 Task: Check the data of single-family homes with price drops in the last 3 years.
Action: Mouse moved to (614, 265)
Screenshot: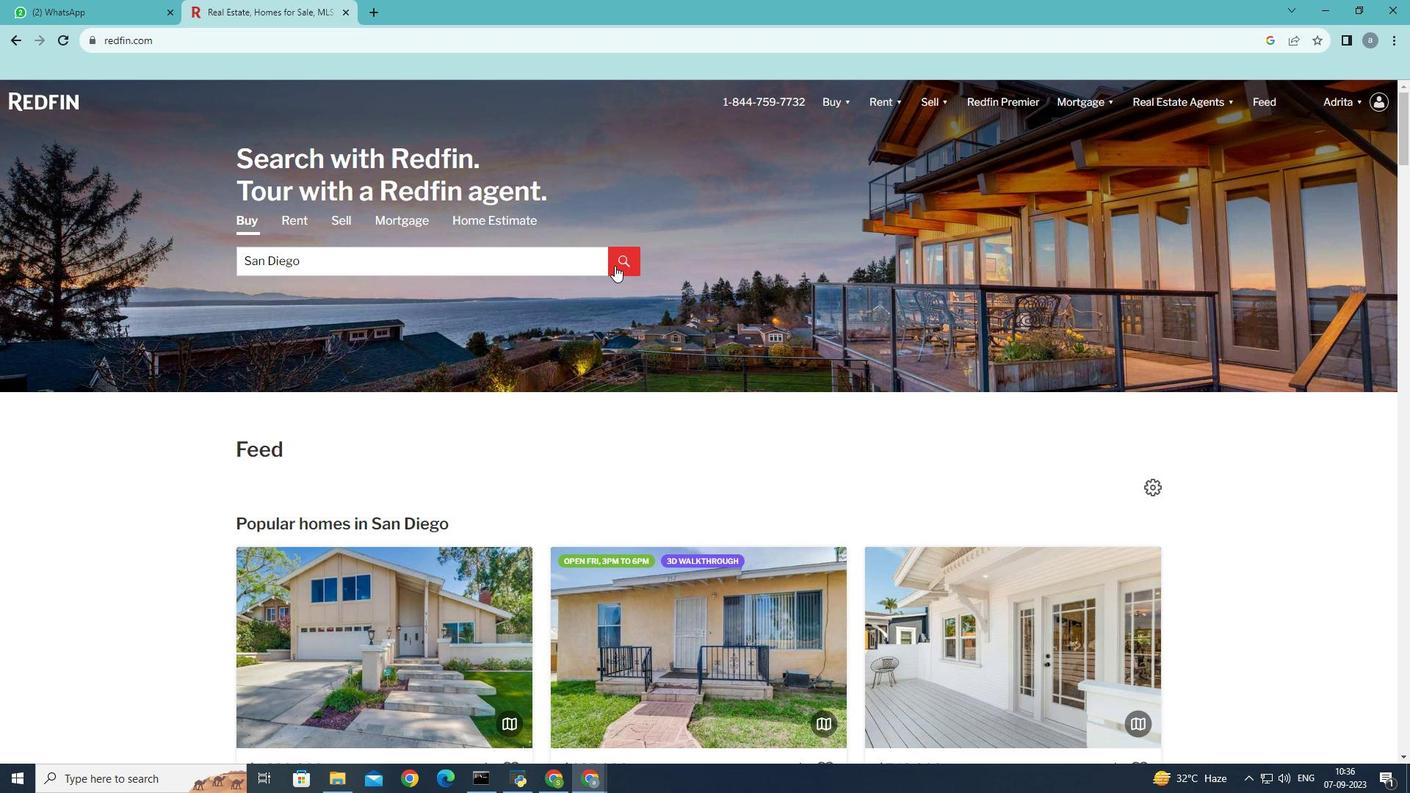 
Action: Mouse pressed left at (614, 265)
Screenshot: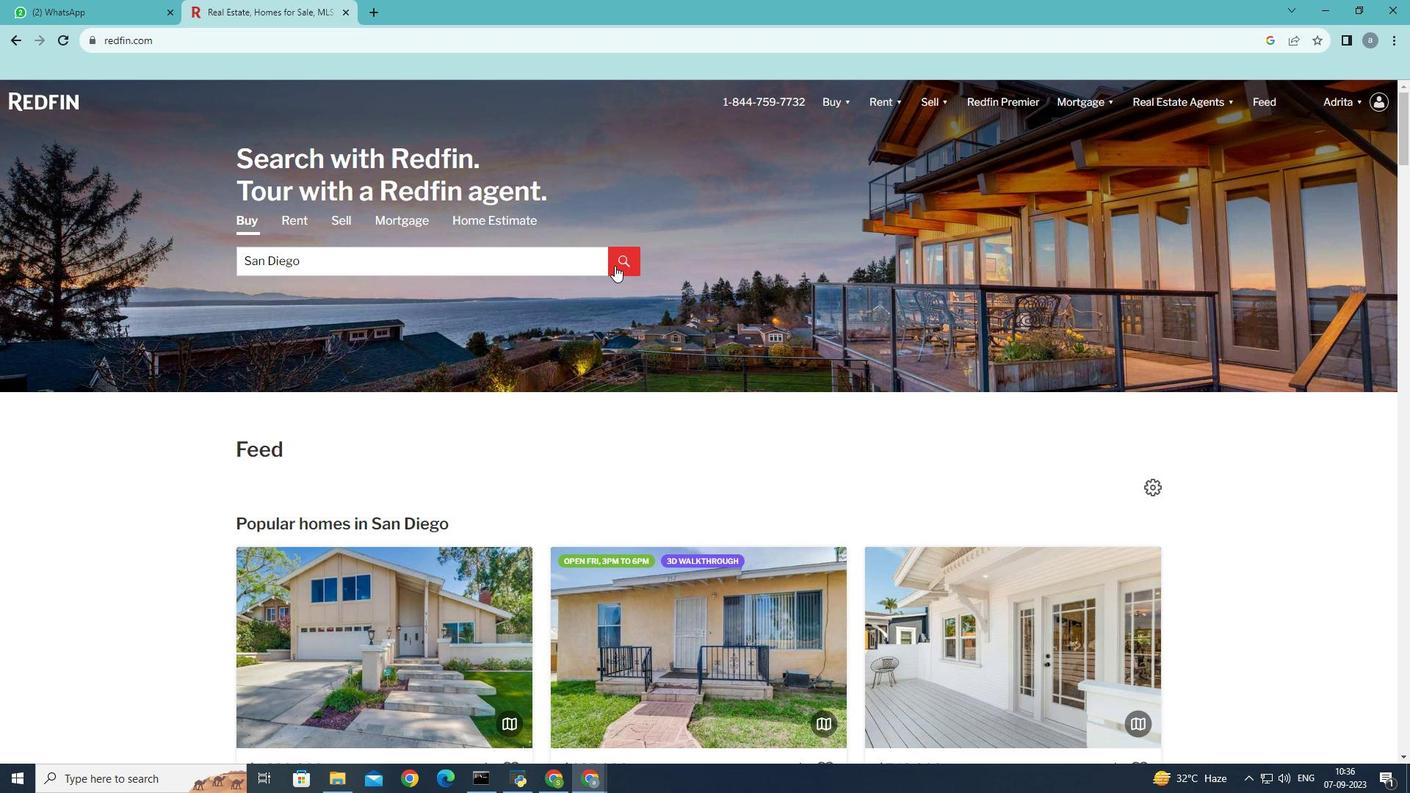 
Action: Mouse moved to (1281, 153)
Screenshot: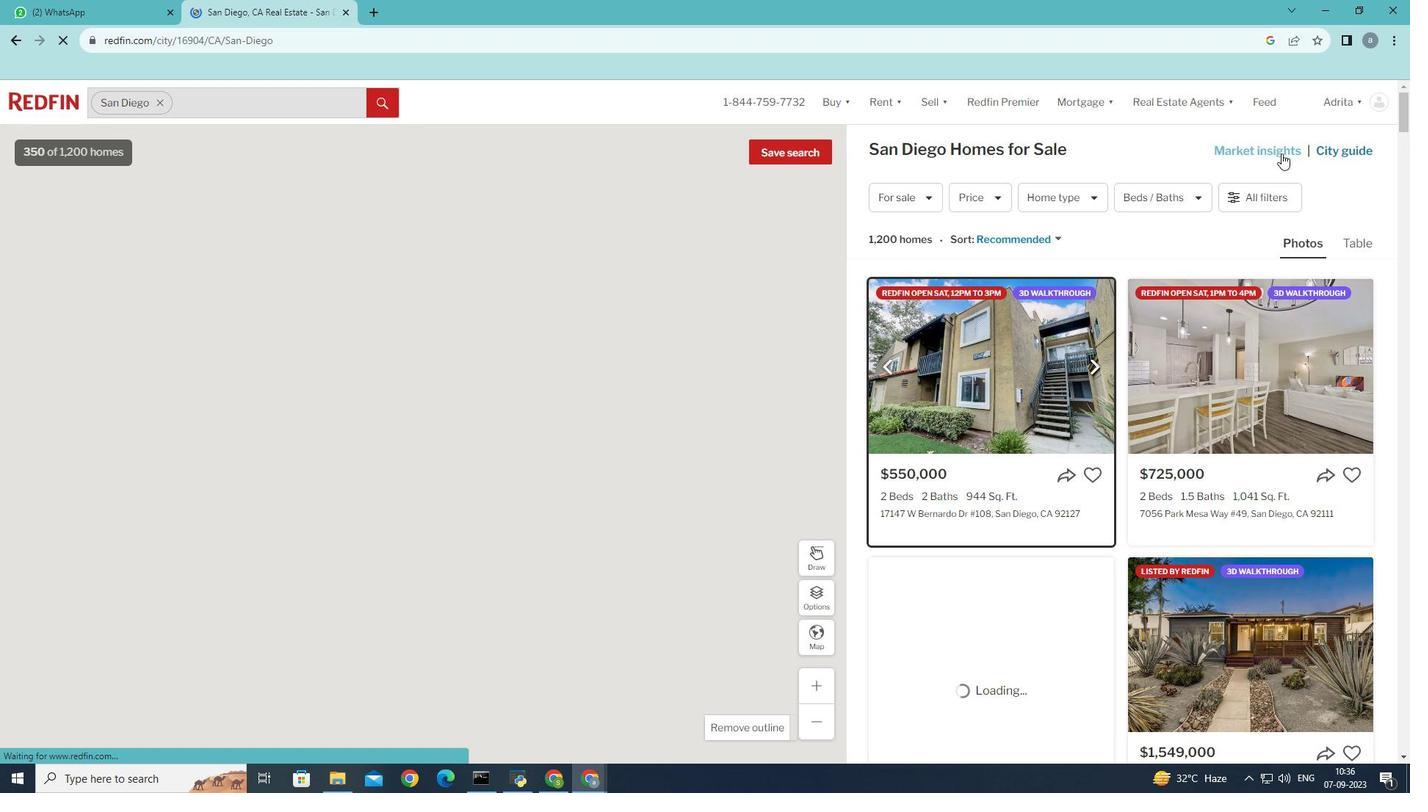 
Action: Mouse pressed left at (1281, 153)
Screenshot: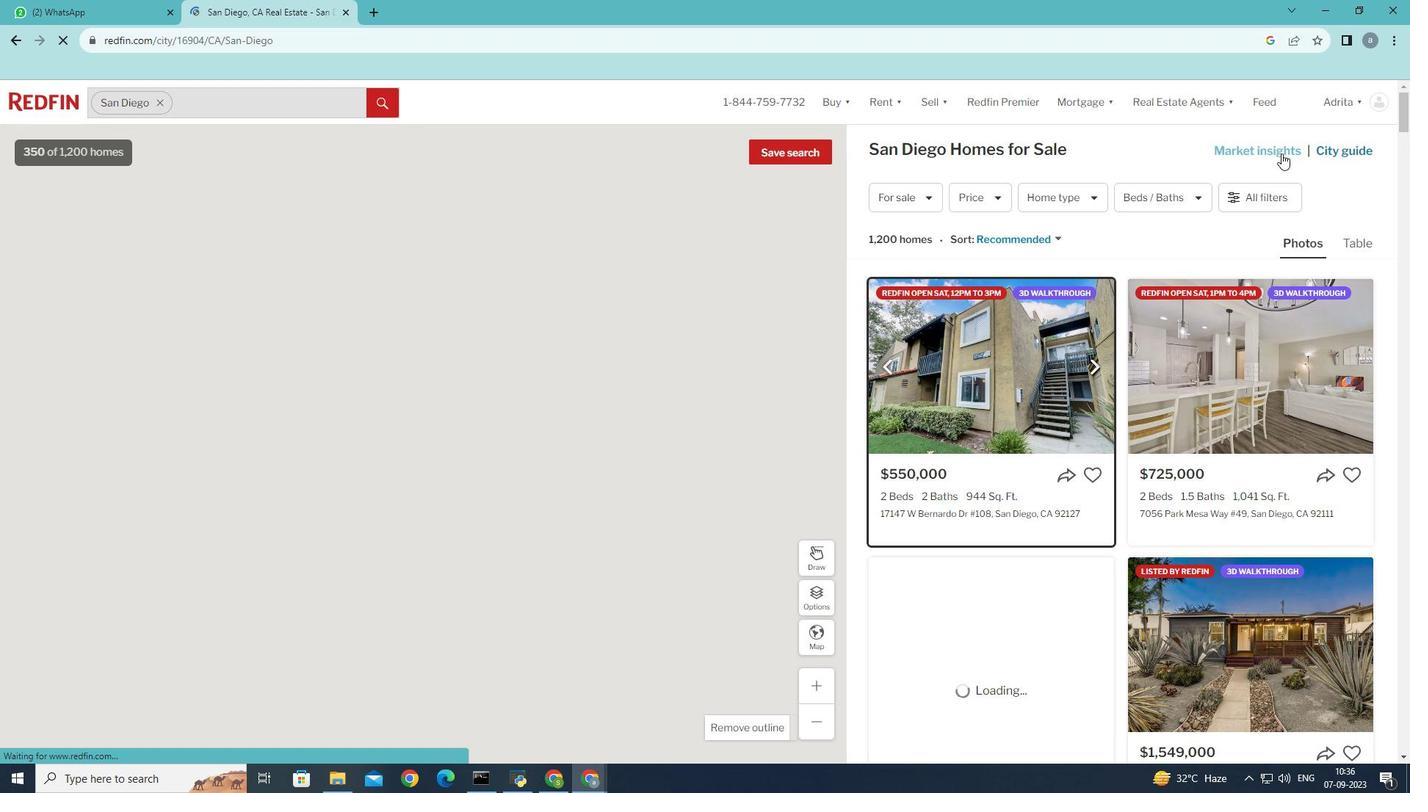 
Action: Mouse moved to (326, 267)
Screenshot: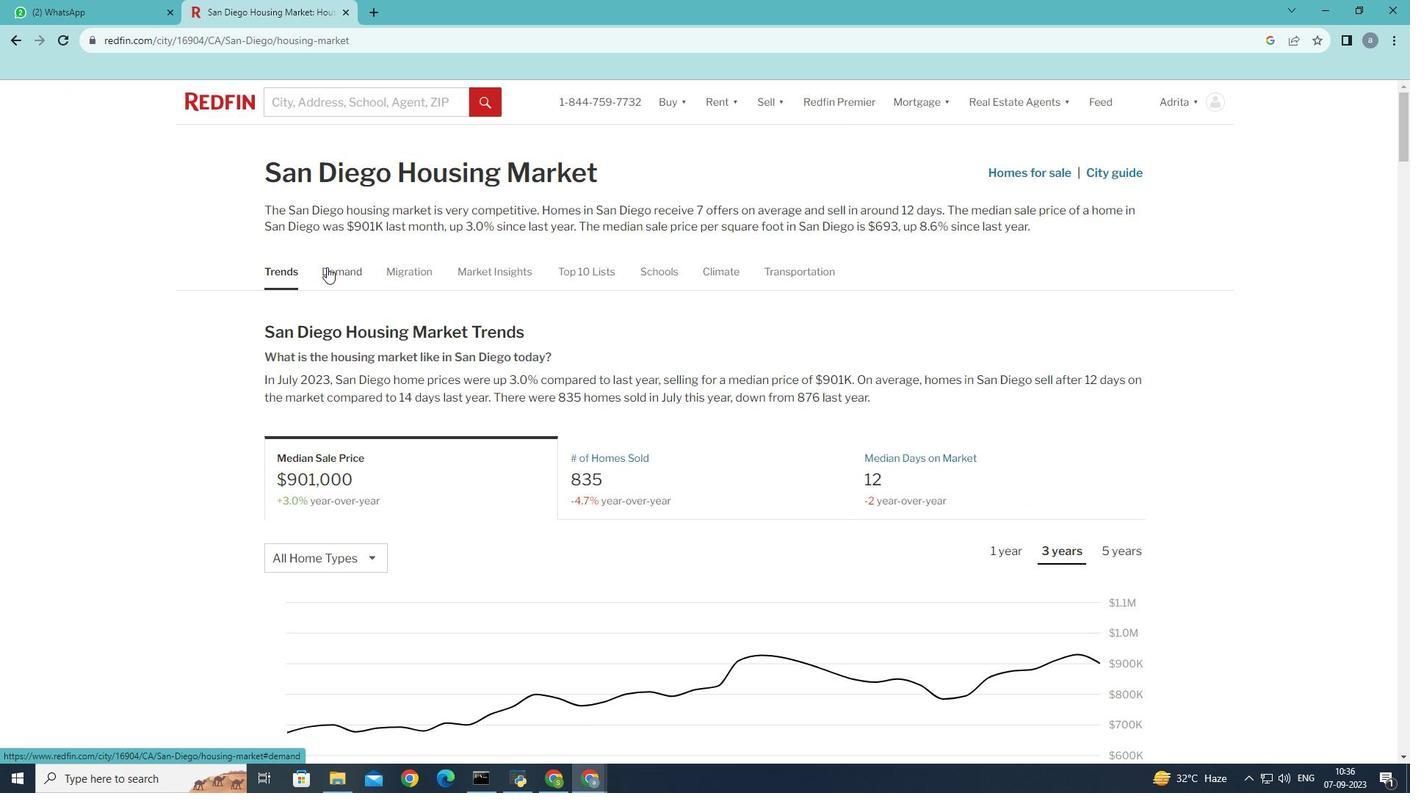 
Action: Mouse pressed left at (326, 267)
Screenshot: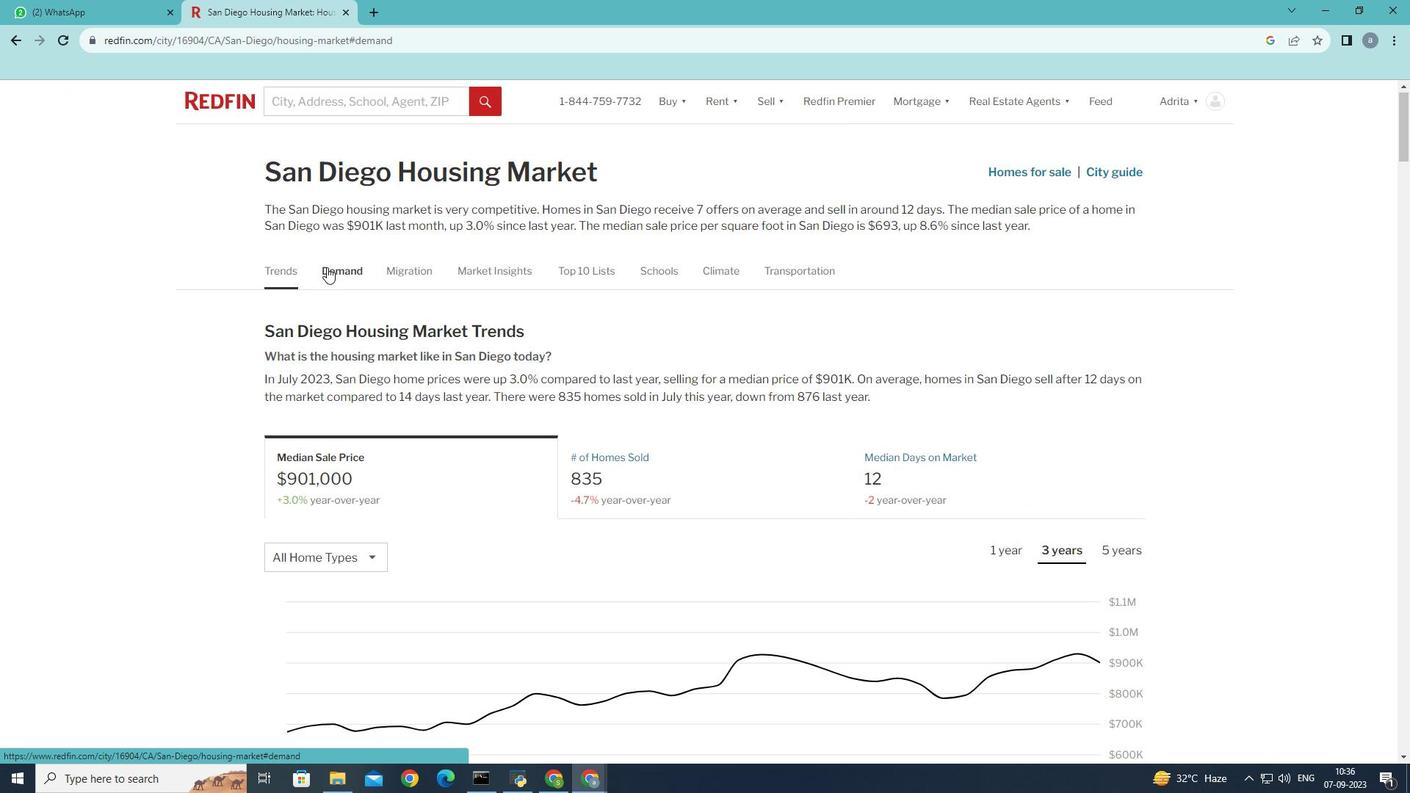 
Action: Mouse moved to (912, 348)
Screenshot: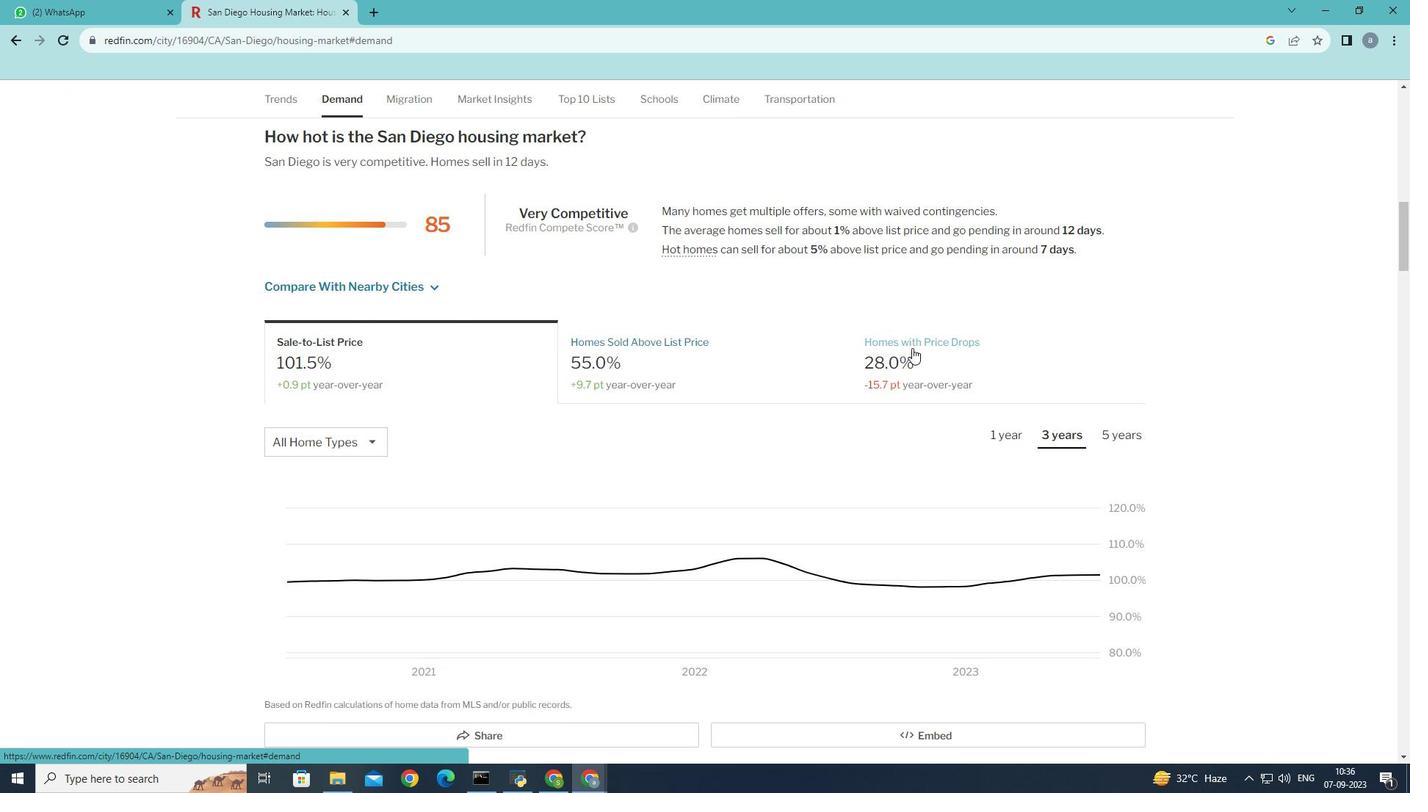 
Action: Mouse pressed left at (912, 348)
Screenshot: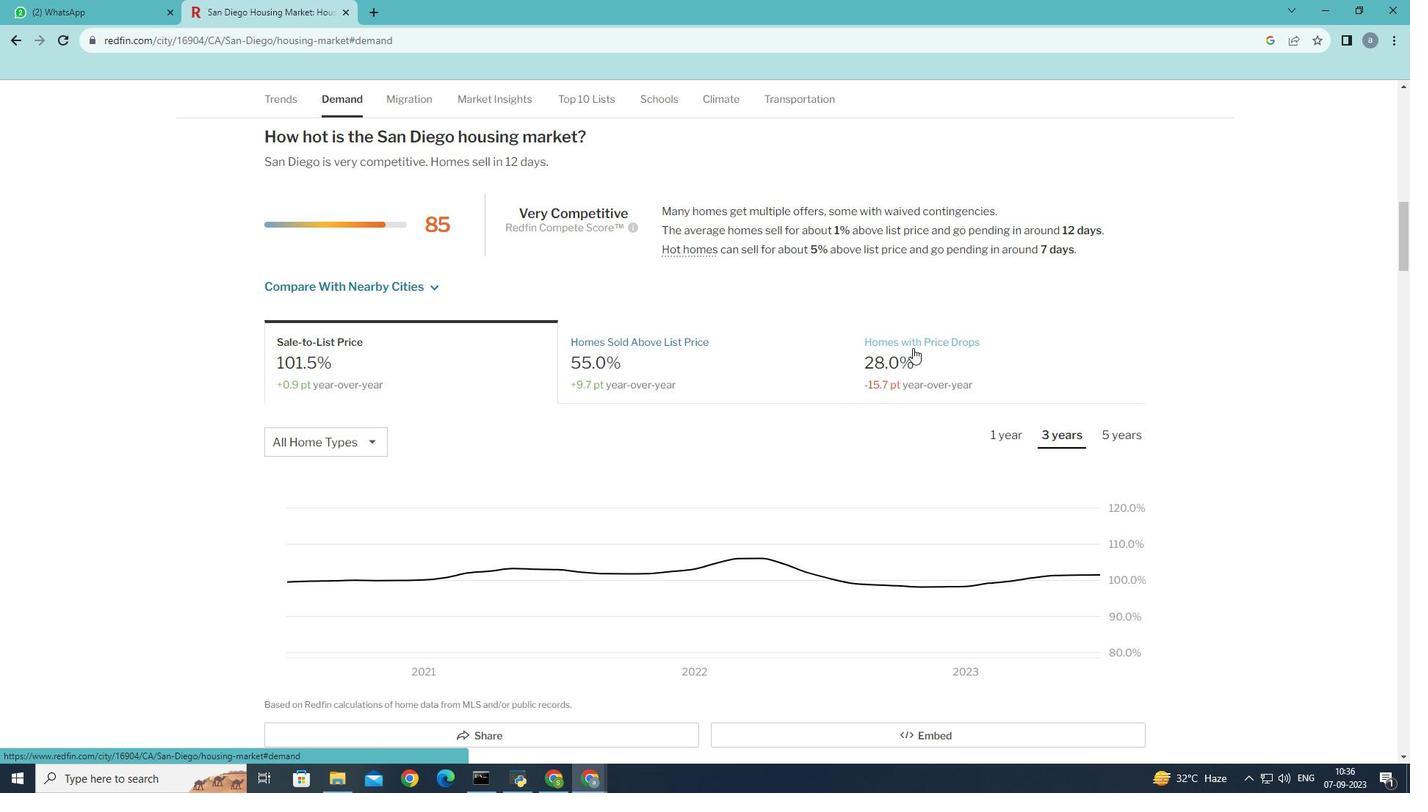 
Action: Mouse moved to (368, 440)
Screenshot: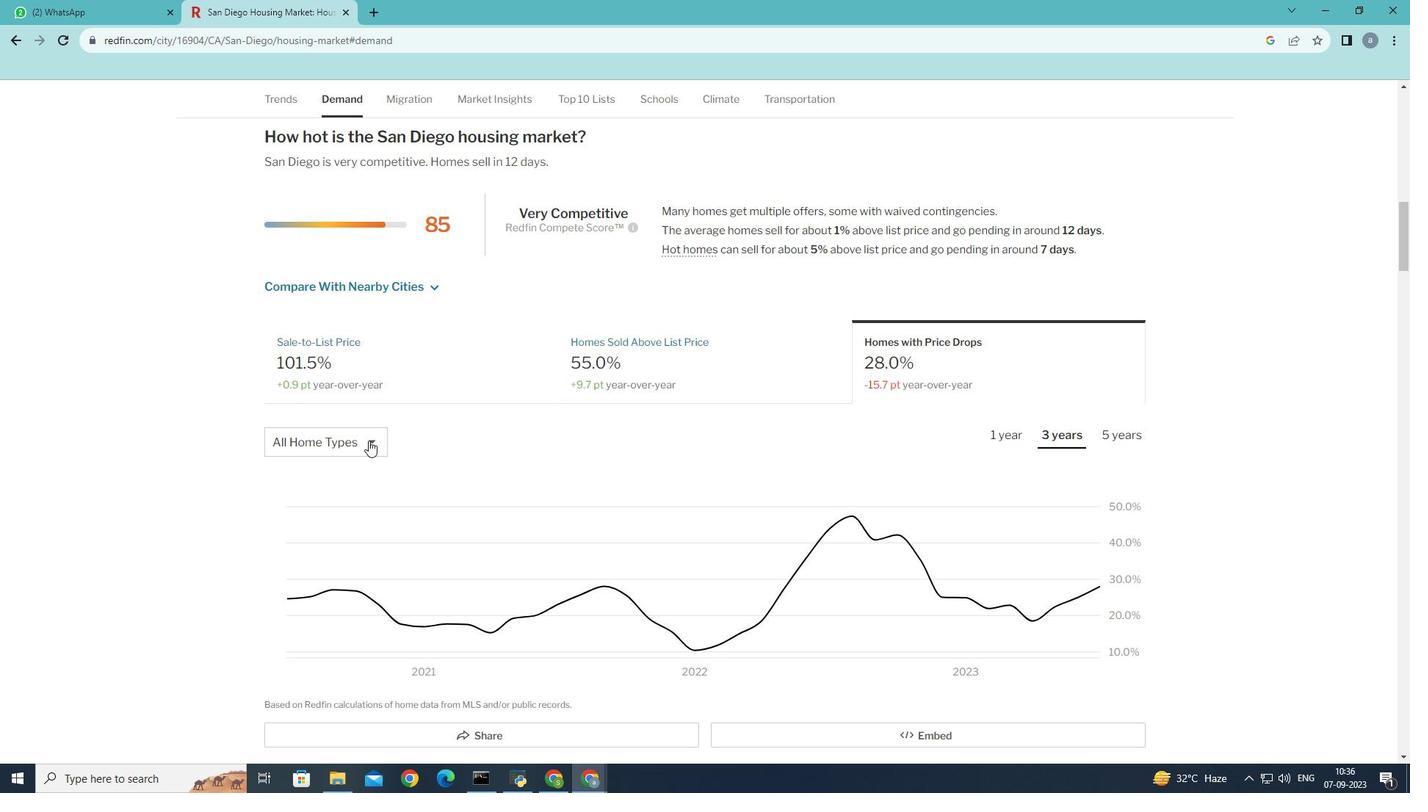 
Action: Mouse pressed left at (368, 440)
Screenshot: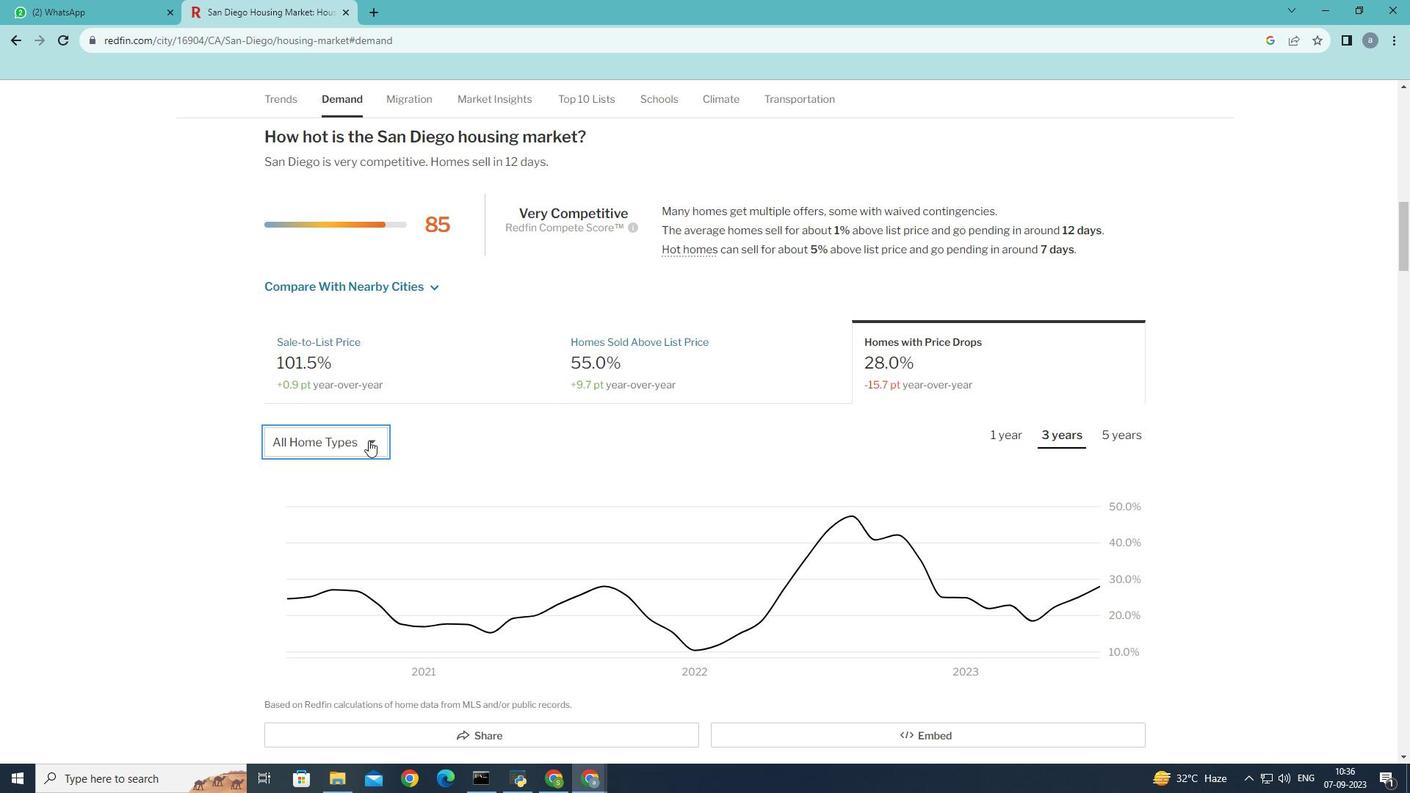 
Action: Mouse moved to (338, 511)
Screenshot: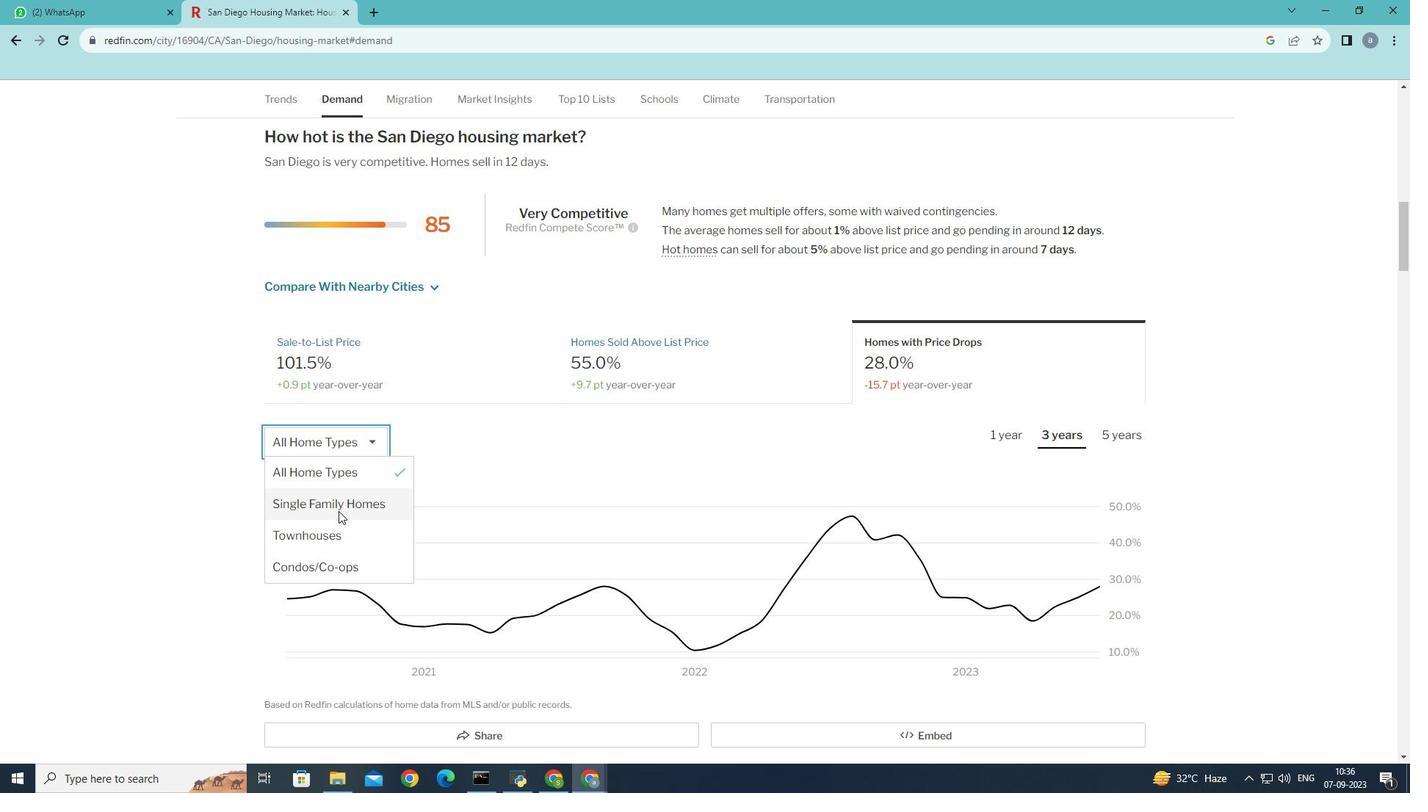 
Action: Mouse pressed left at (338, 511)
Screenshot: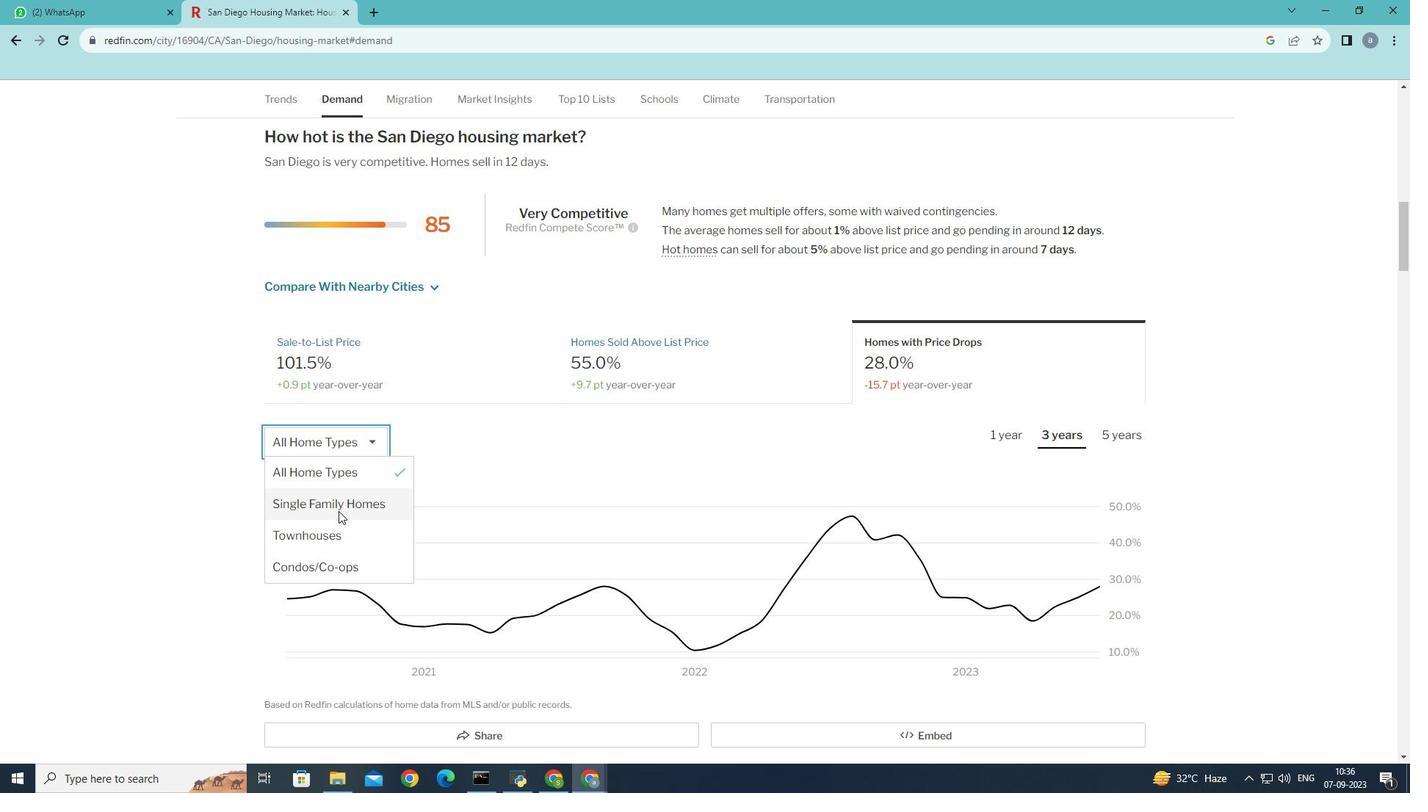 
Action: Mouse moved to (1057, 434)
Screenshot: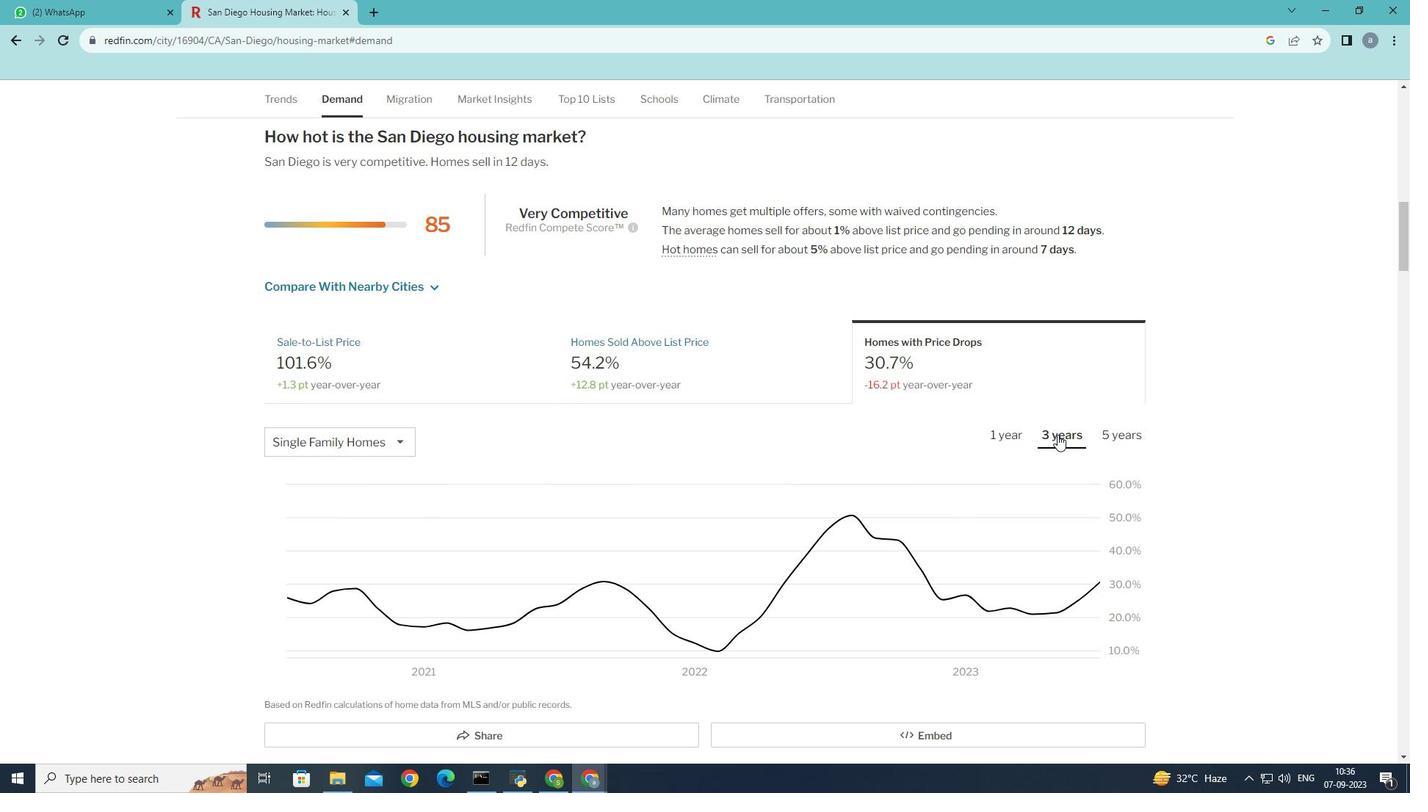 
Action: Mouse pressed left at (1057, 434)
Screenshot: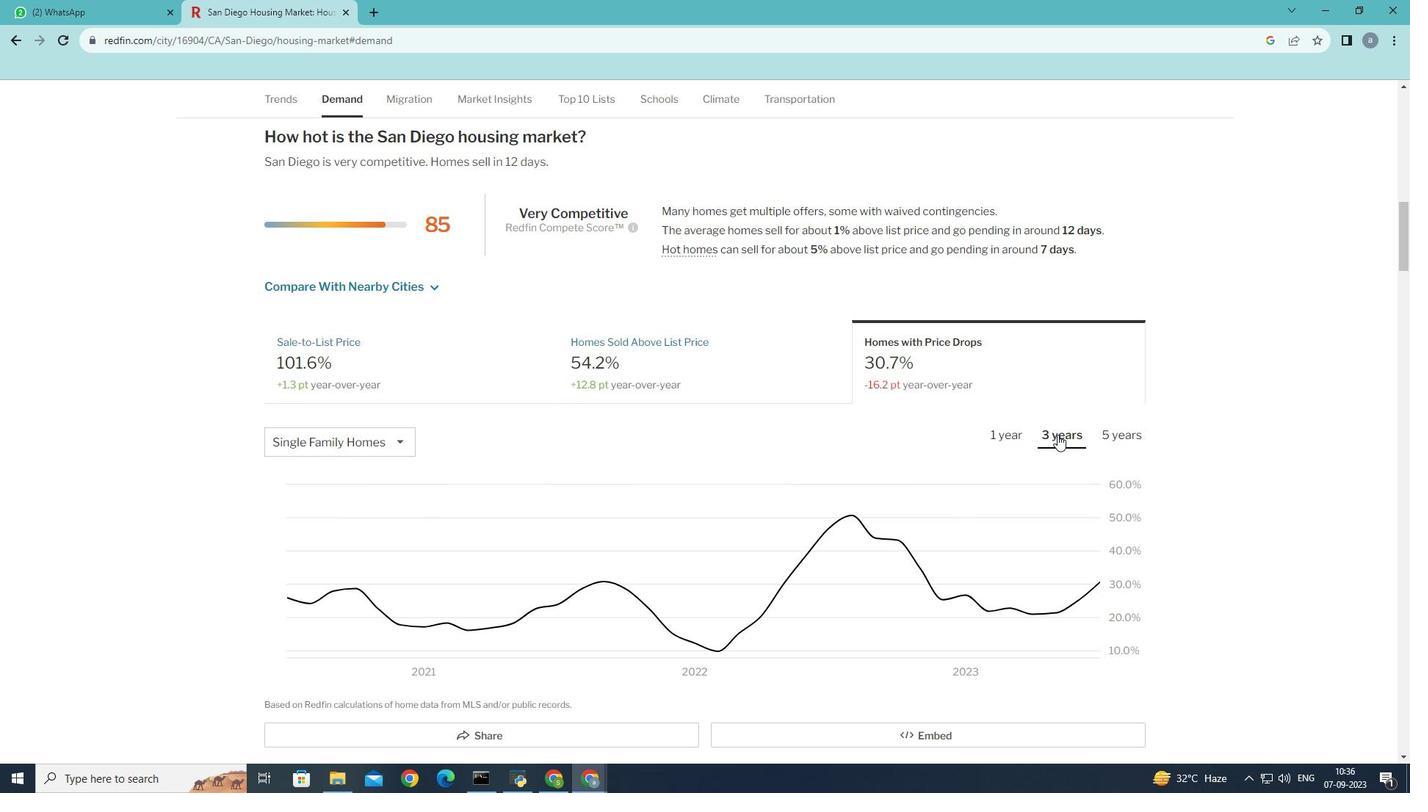 
Action: Mouse moved to (278, 476)
Screenshot: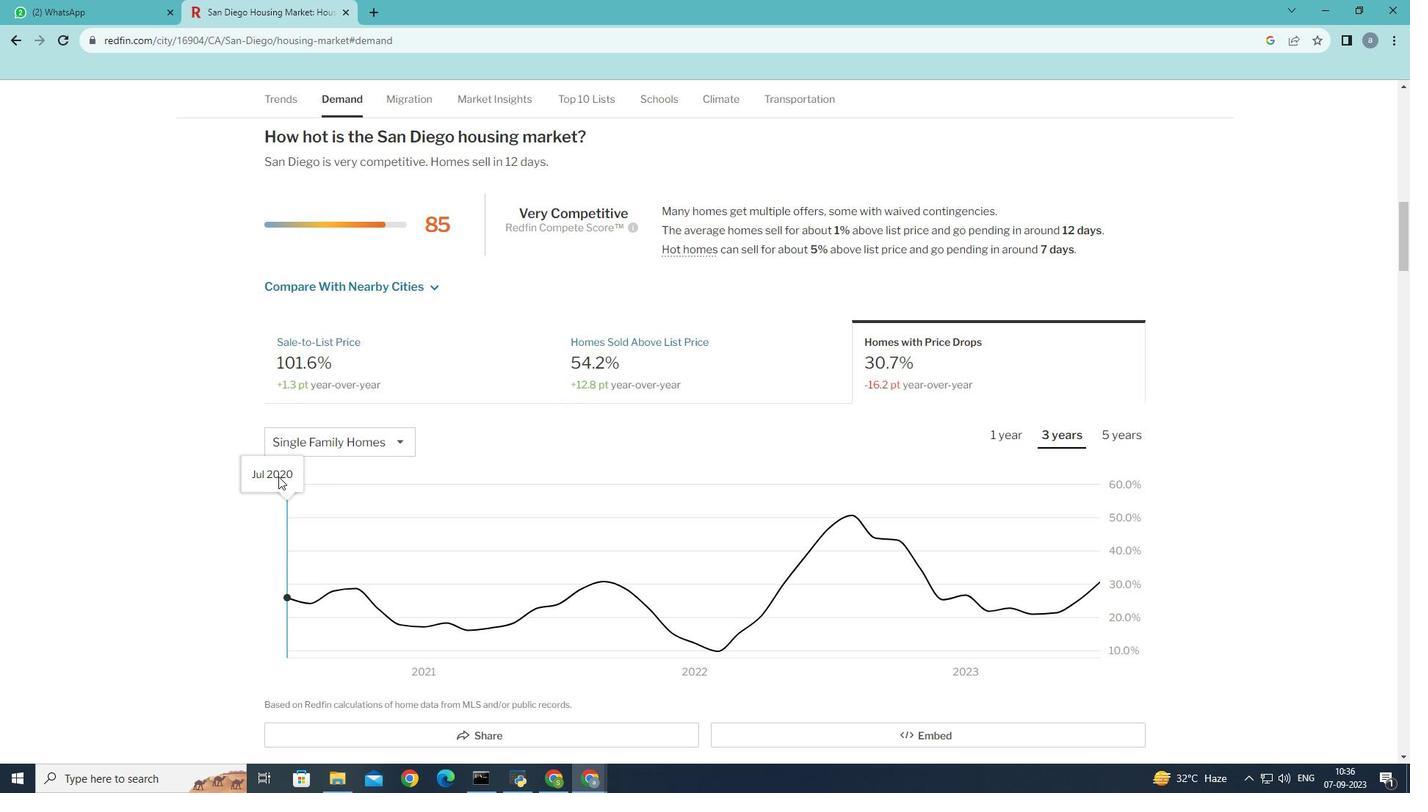 
